 Task: Organize your emails by selecting 'Show in Groups' in the View tab.
Action: Mouse moved to (218, 28)
Screenshot: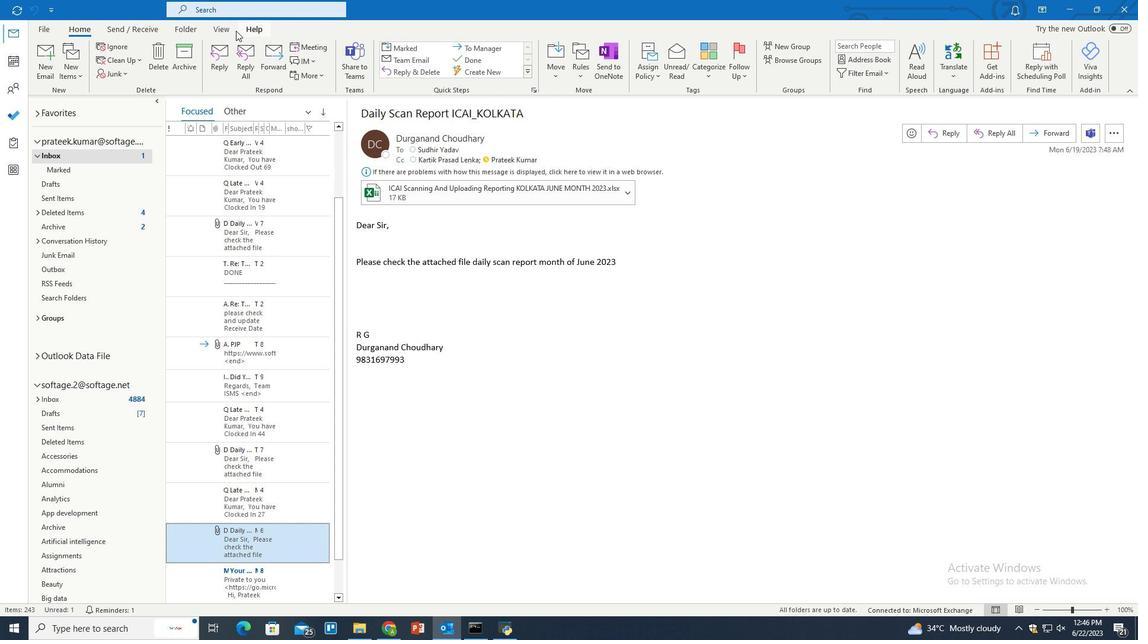 
Action: Mouse pressed left at (218, 28)
Screenshot: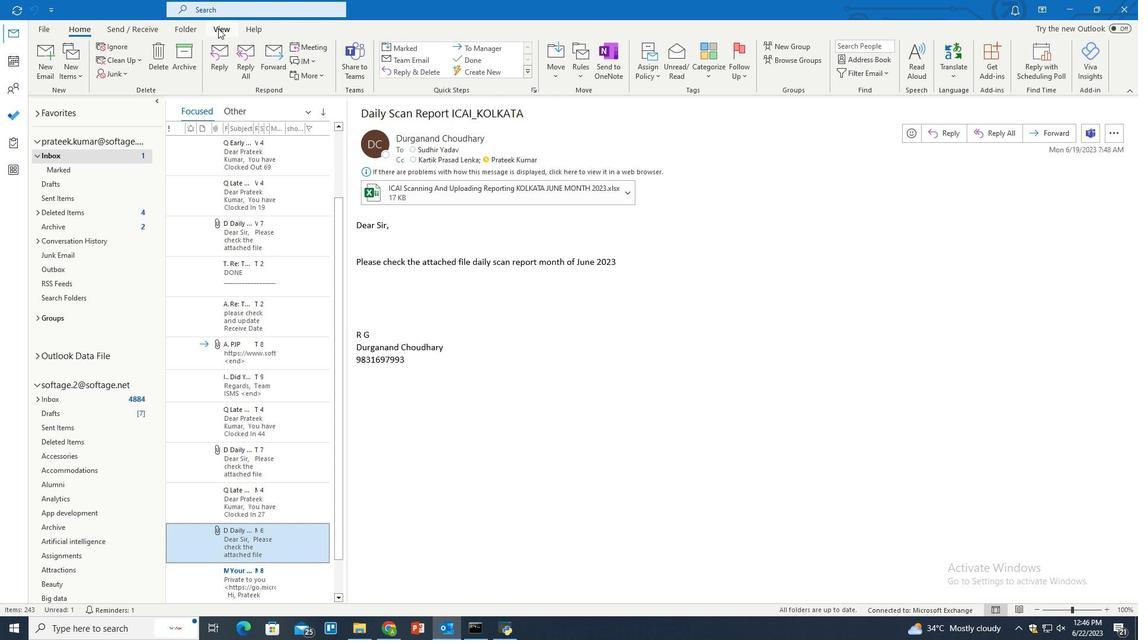 
Action: Mouse moved to (650, 72)
Screenshot: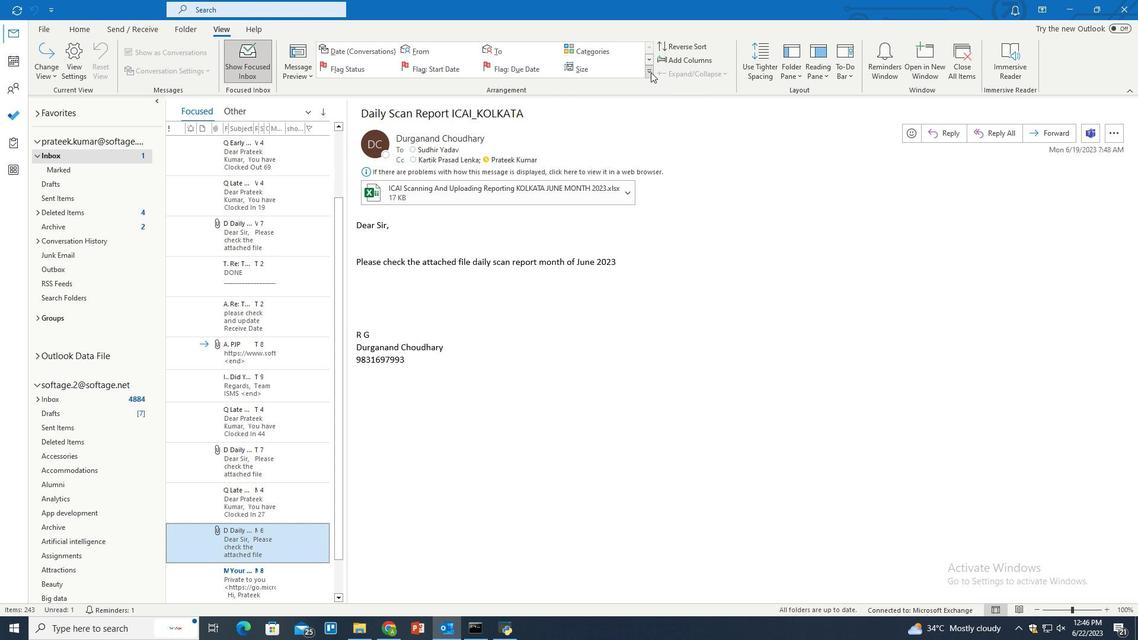 
Action: Mouse pressed left at (650, 72)
Screenshot: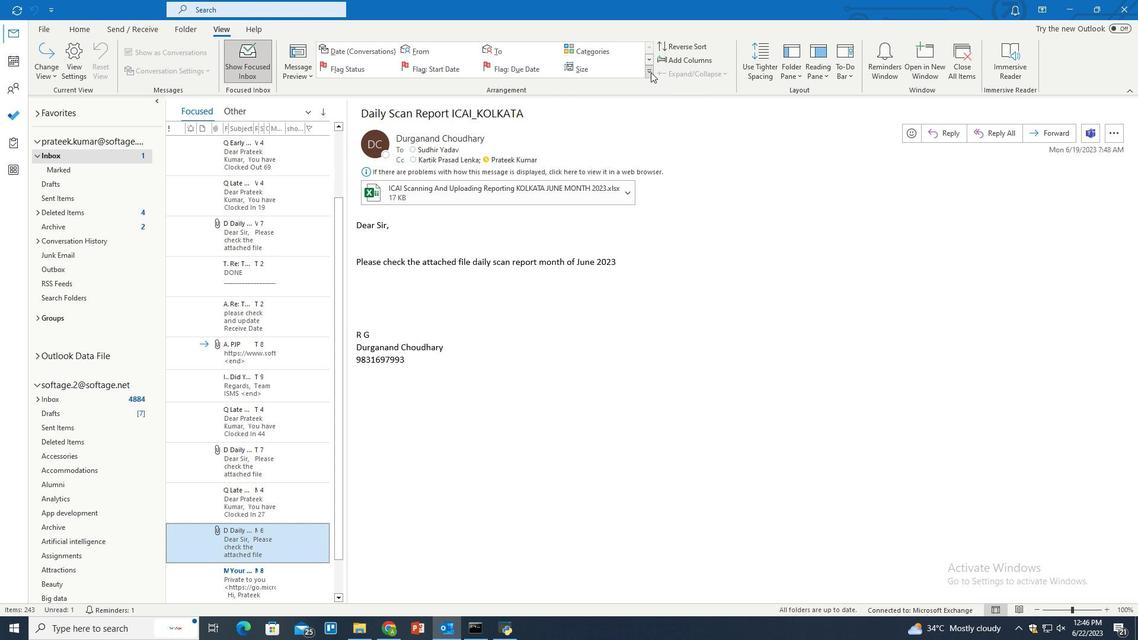 
Action: Mouse moved to (362, 128)
Screenshot: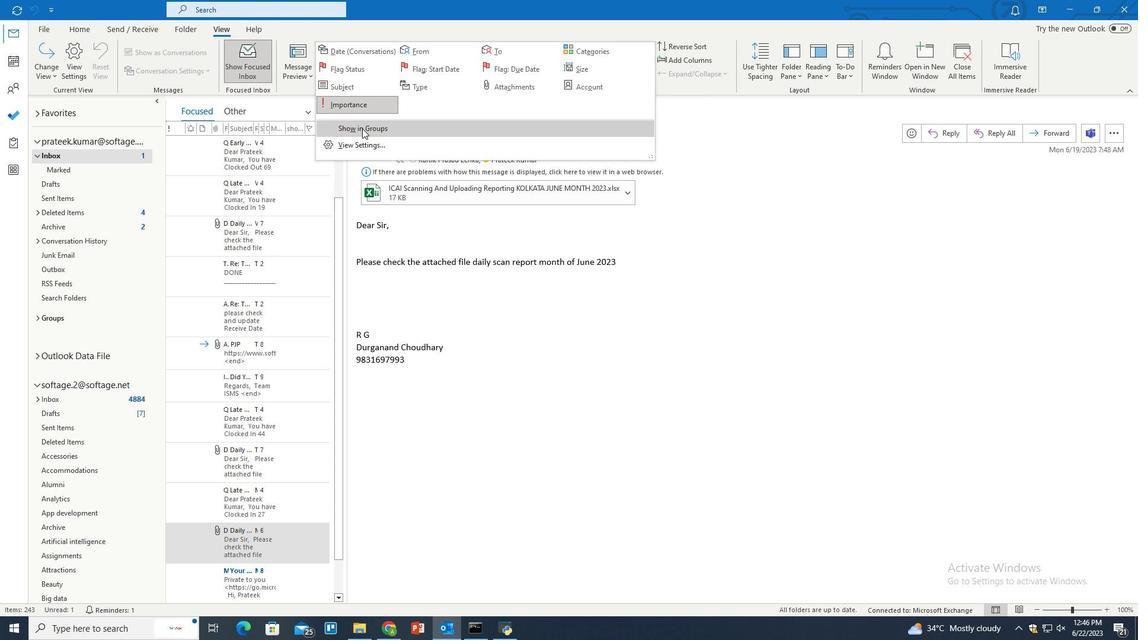 
Action: Mouse pressed left at (362, 128)
Screenshot: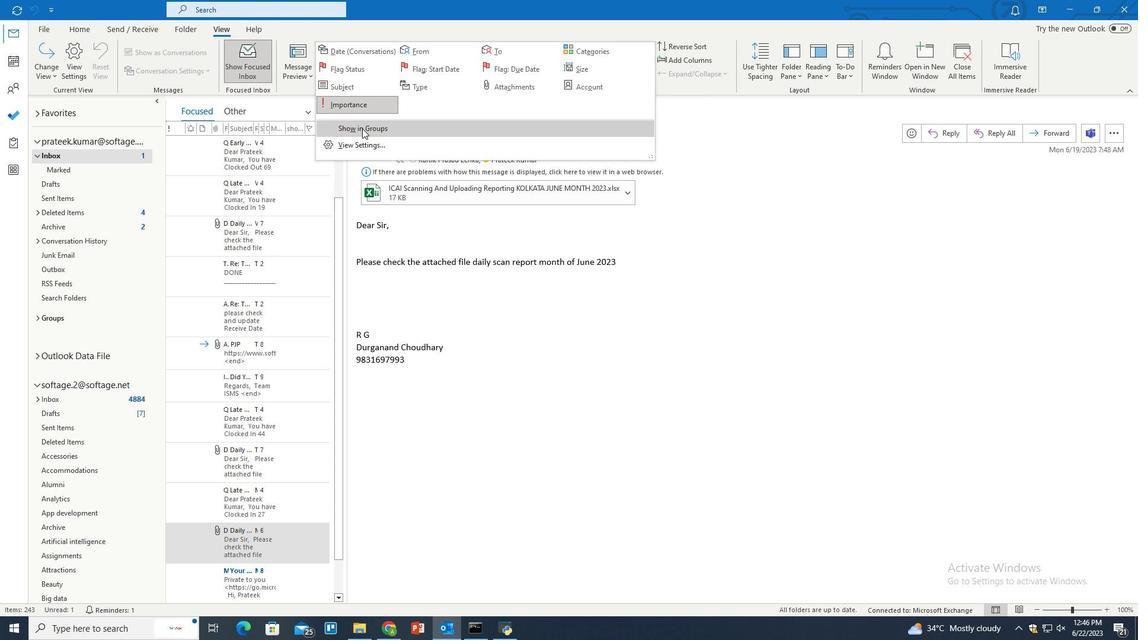 
